 Task: Create List Customer Interviews in Board Team Collaboration Best Practices to Workspace Email Management. Create List Brand Positioning in Board Diversity and Inclusion Employee Resource Groups to Workspace Email Management. Create List Brand Personality in Board Content Marketing Podcast Strategy and Execution to Workspace Email Management
Action: Mouse moved to (464, 101)
Screenshot: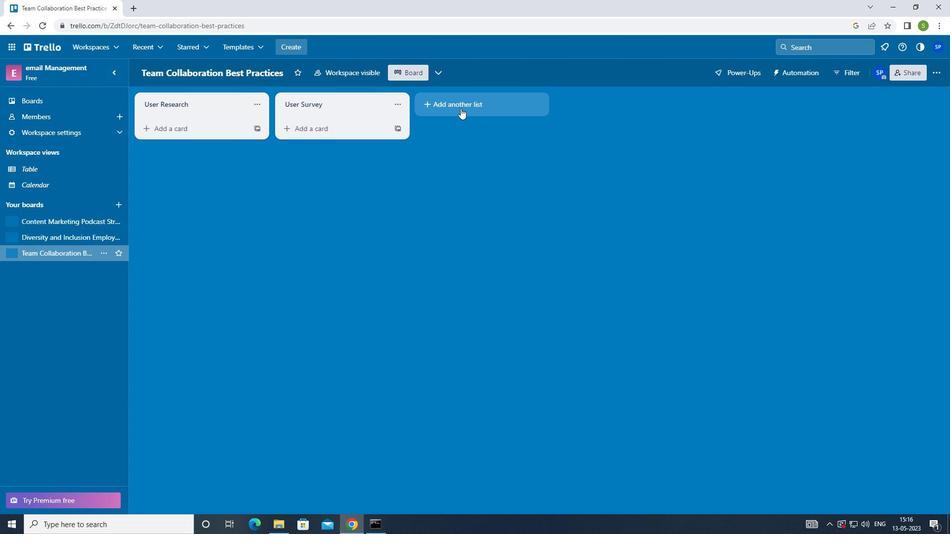 
Action: Mouse pressed left at (464, 101)
Screenshot: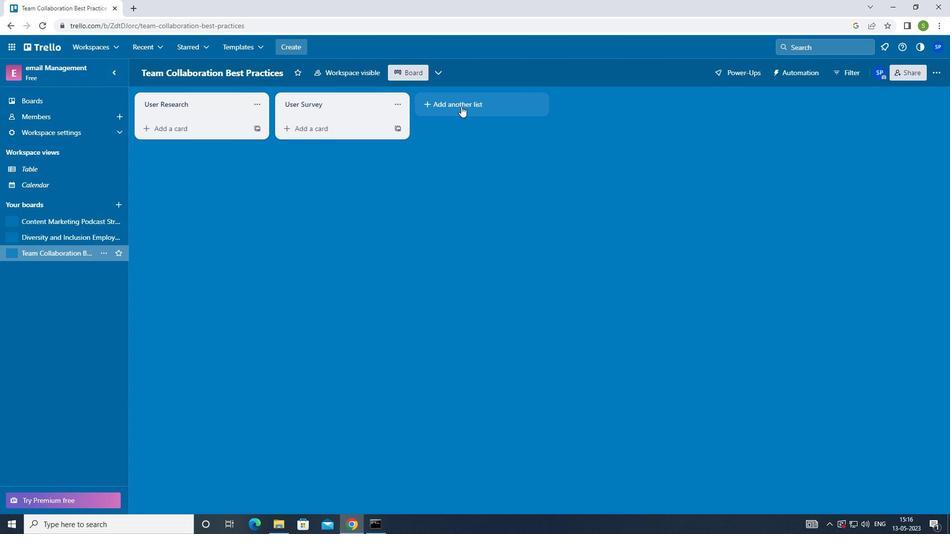 
Action: Mouse moved to (428, 247)
Screenshot: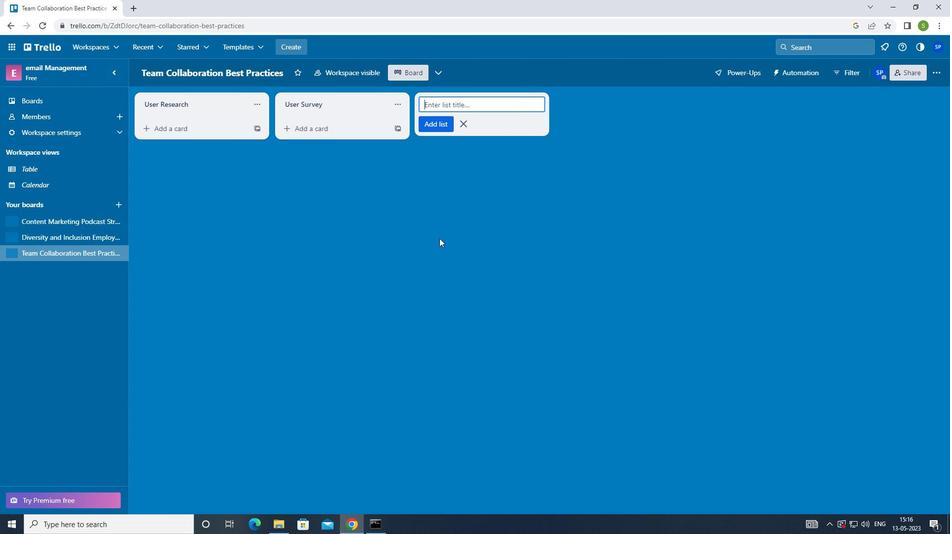 
Action: Key pressed <Key.shift>CUSTOMER<Key.space><Key.shift>INTERVIEW<Key.enter>
Screenshot: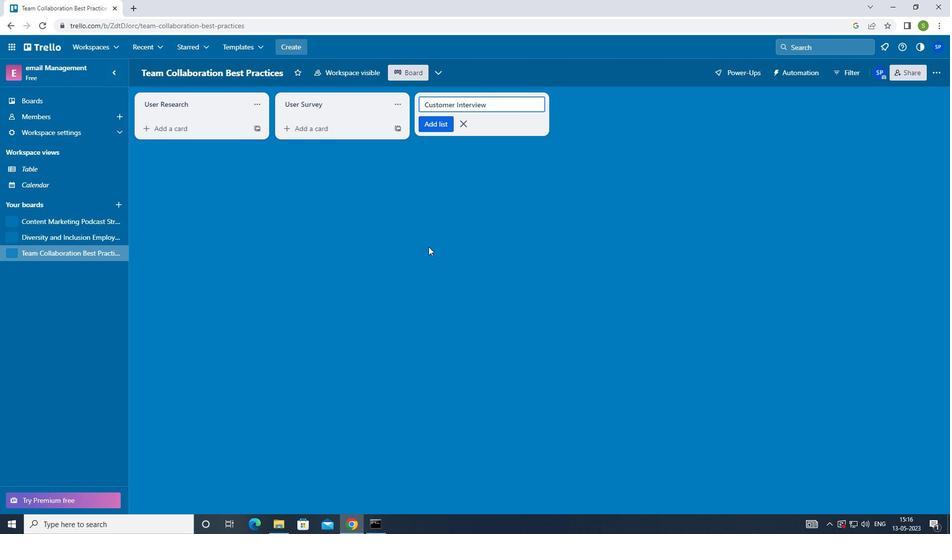 
Action: Mouse moved to (72, 232)
Screenshot: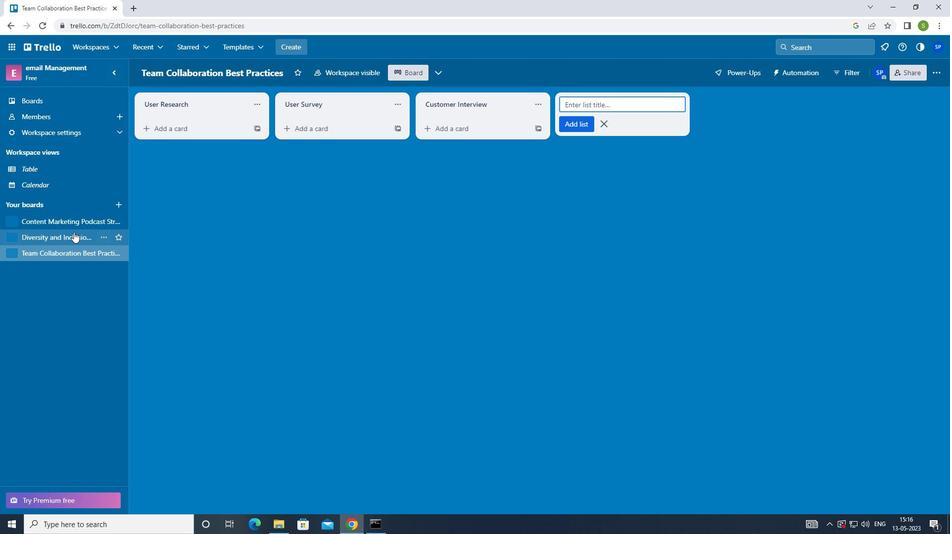 
Action: Mouse pressed left at (72, 232)
Screenshot: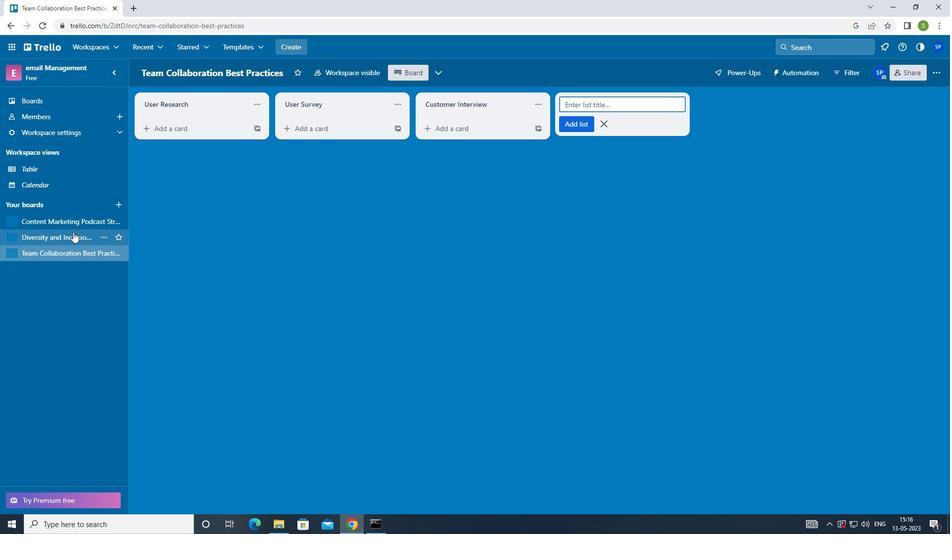 
Action: Mouse moved to (478, 101)
Screenshot: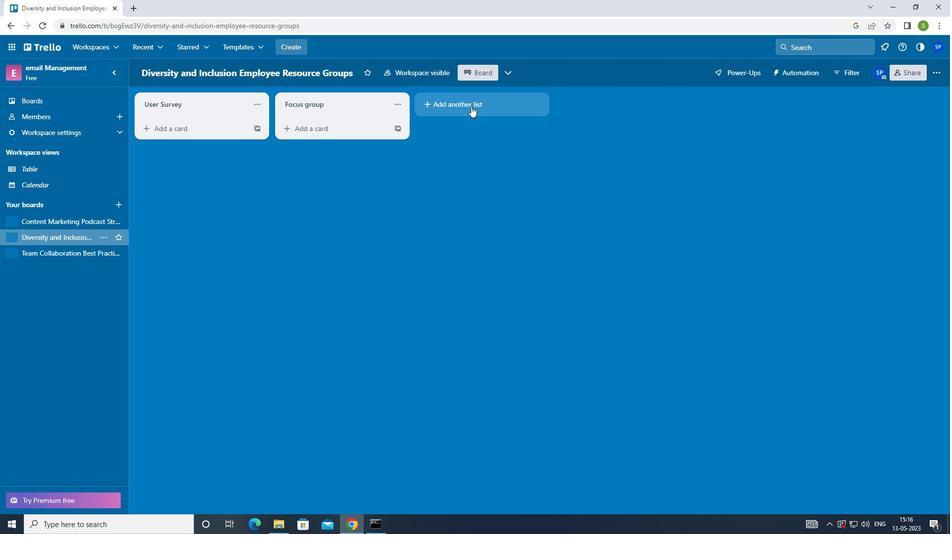 
Action: Mouse pressed left at (478, 101)
Screenshot: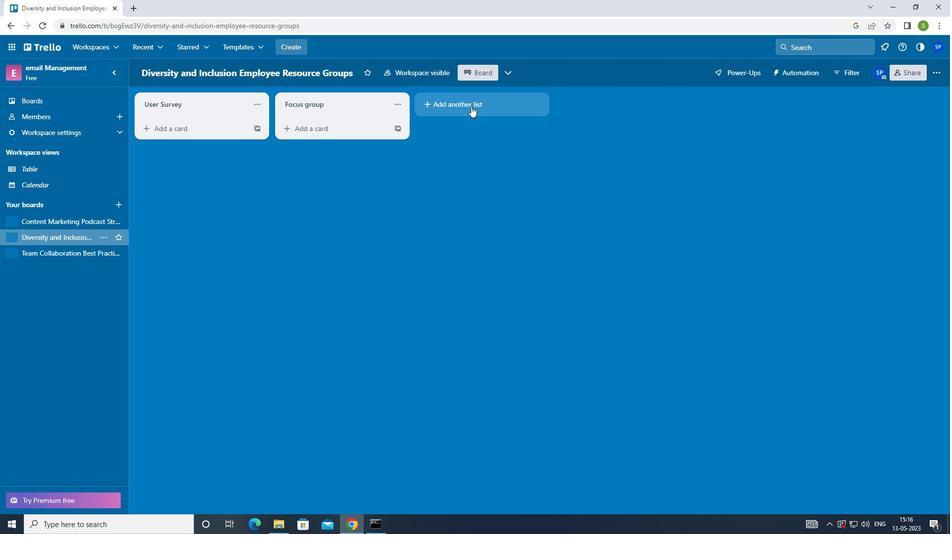 
Action: Mouse moved to (450, 192)
Screenshot: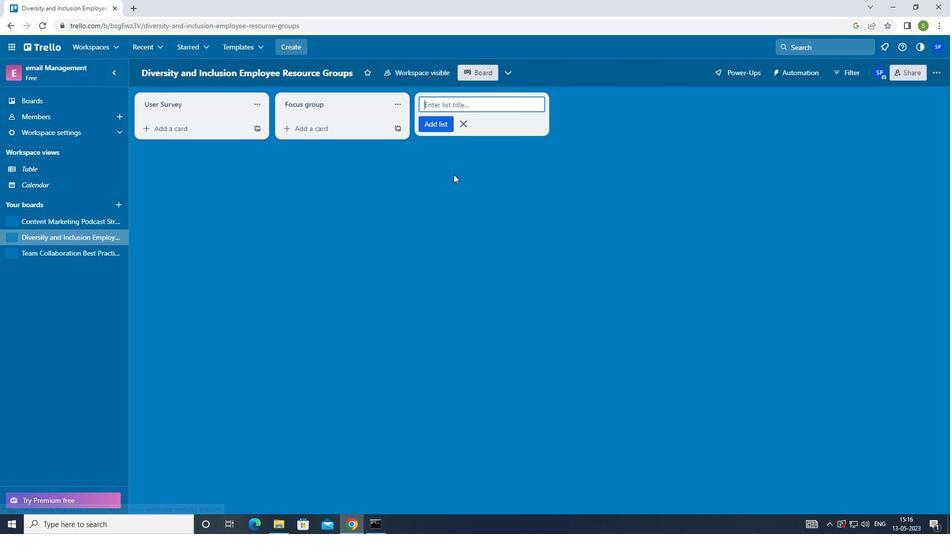 
Action: Key pressed <Key.shift>BRAND<Key.space><Key.shift_r>POSITIONING<Key.enter>
Screenshot: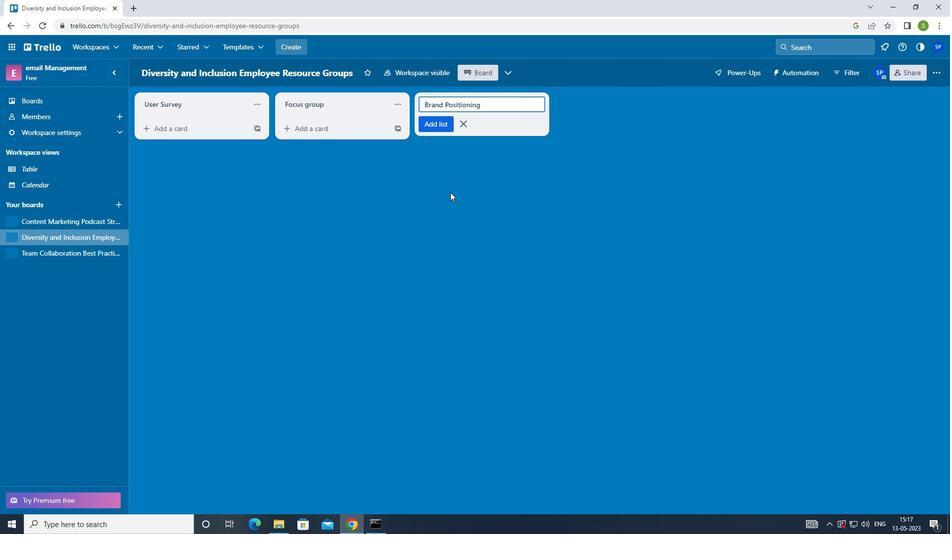 
Action: Mouse moved to (65, 221)
Screenshot: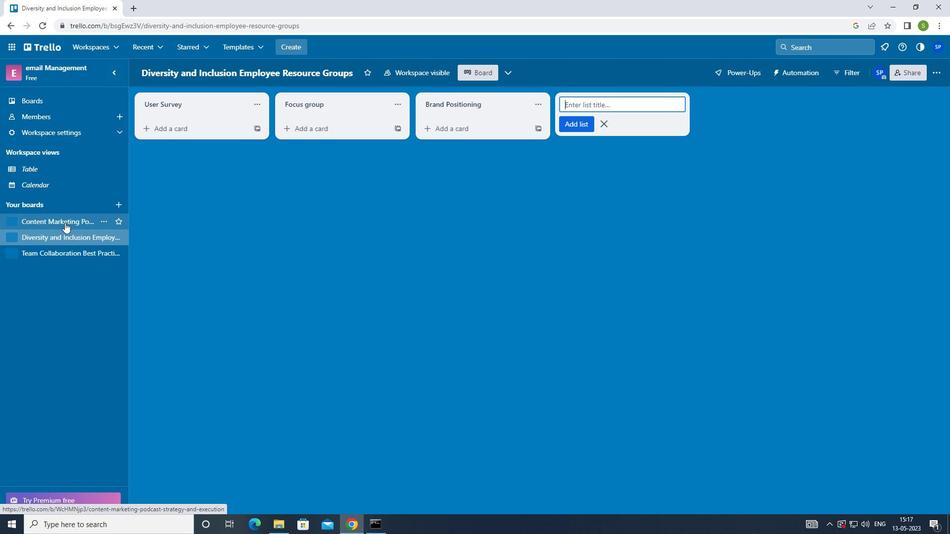 
Action: Mouse pressed left at (65, 221)
Screenshot: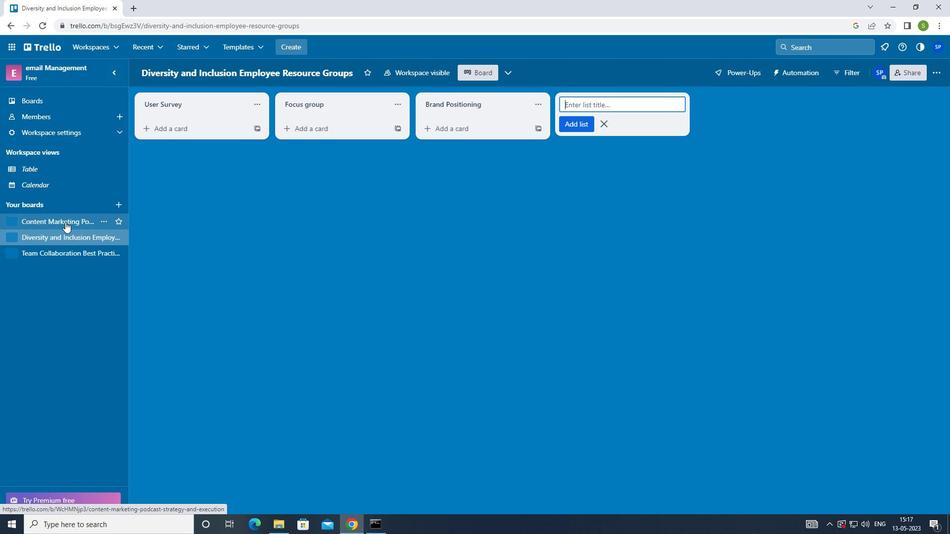 
Action: Mouse moved to (471, 107)
Screenshot: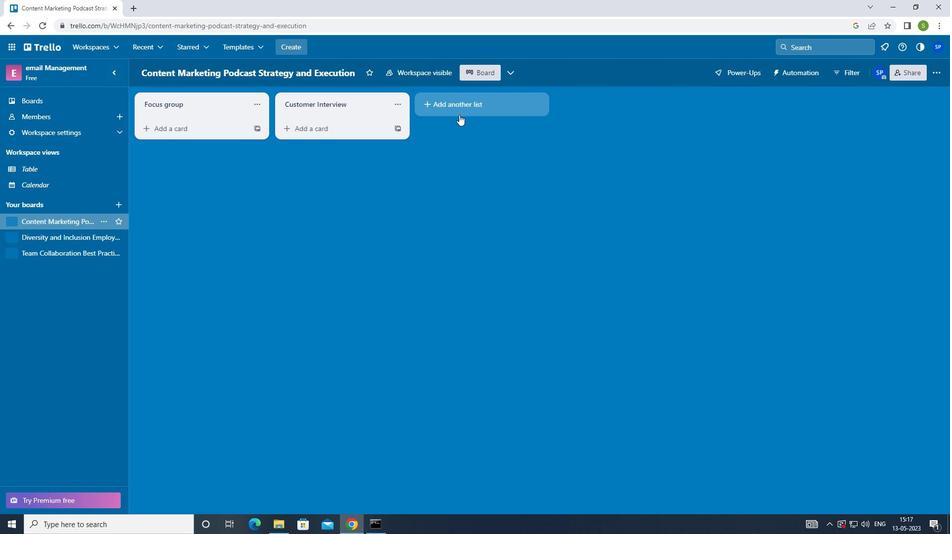 
Action: Mouse pressed left at (471, 107)
Screenshot: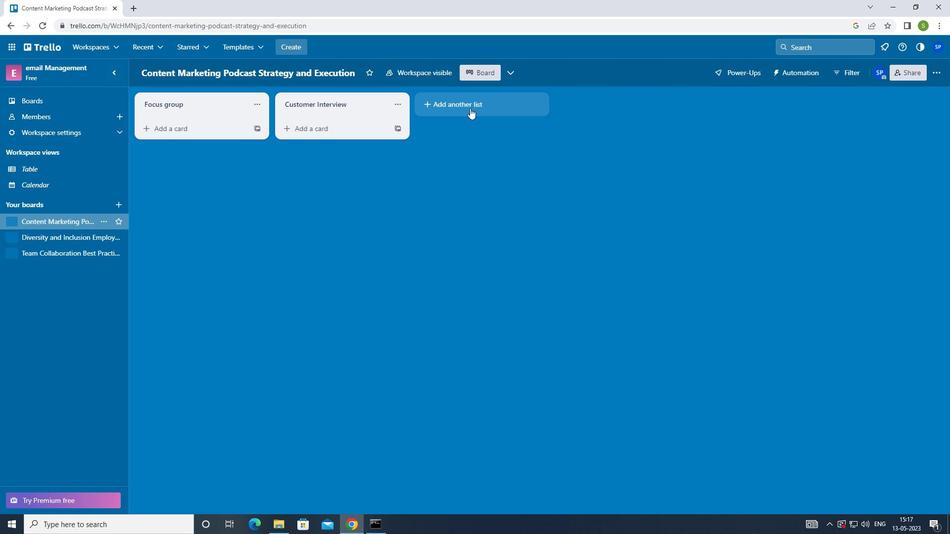 
Action: Mouse moved to (437, 226)
Screenshot: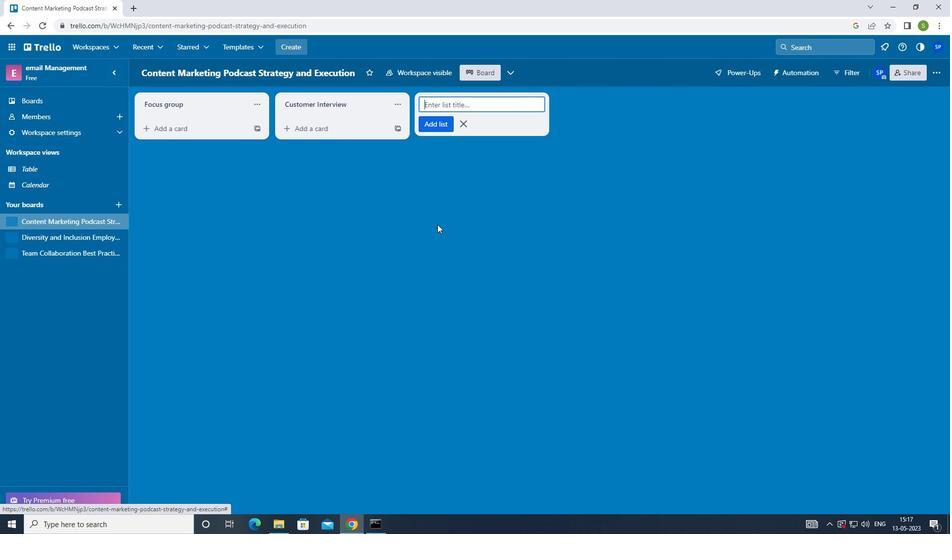 
Action: Key pressed <Key.shift>BRAND<Key.space><Key.shift_r>PERSONALITY<Key.enter><Key.f8>
Screenshot: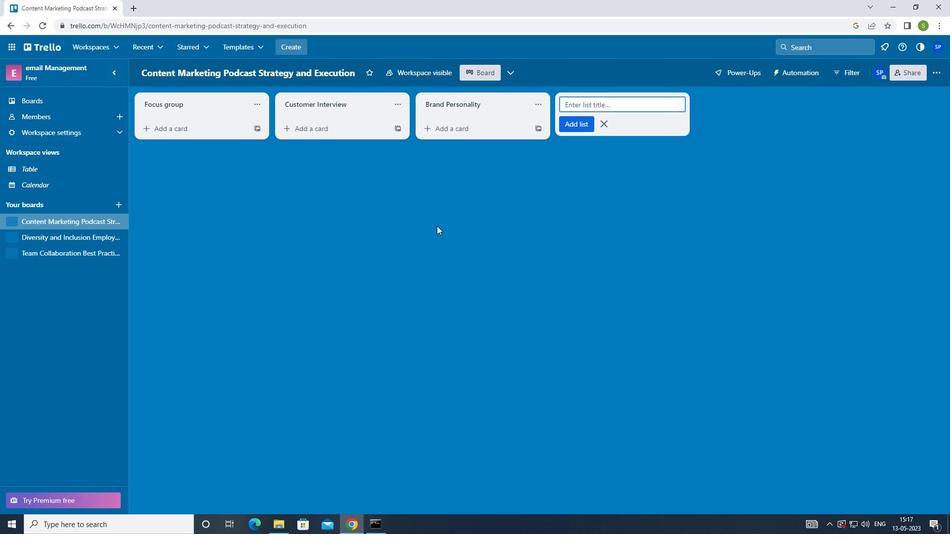 
